 Task: Create a new custom label that can be accessed by apex classes, Visualforce pages, and LWC.
Action: Mouse moved to (1204, 76)
Screenshot: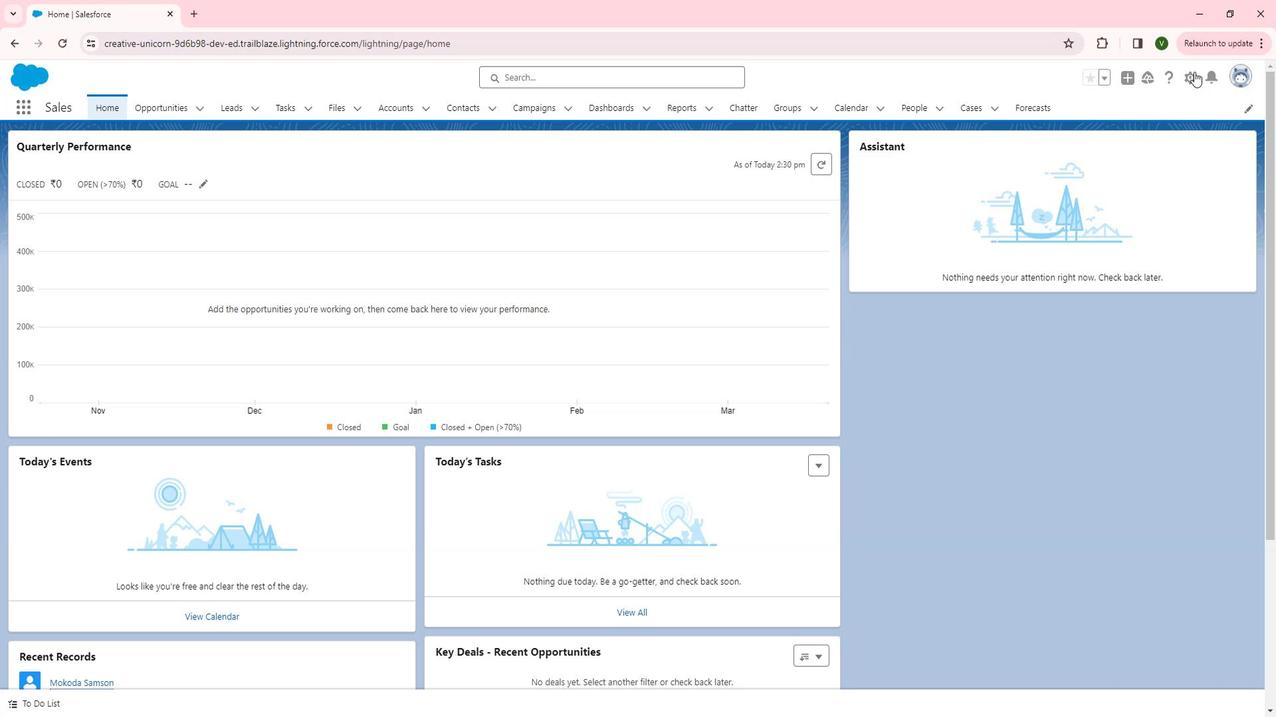 
Action: Mouse pressed left at (1204, 76)
Screenshot: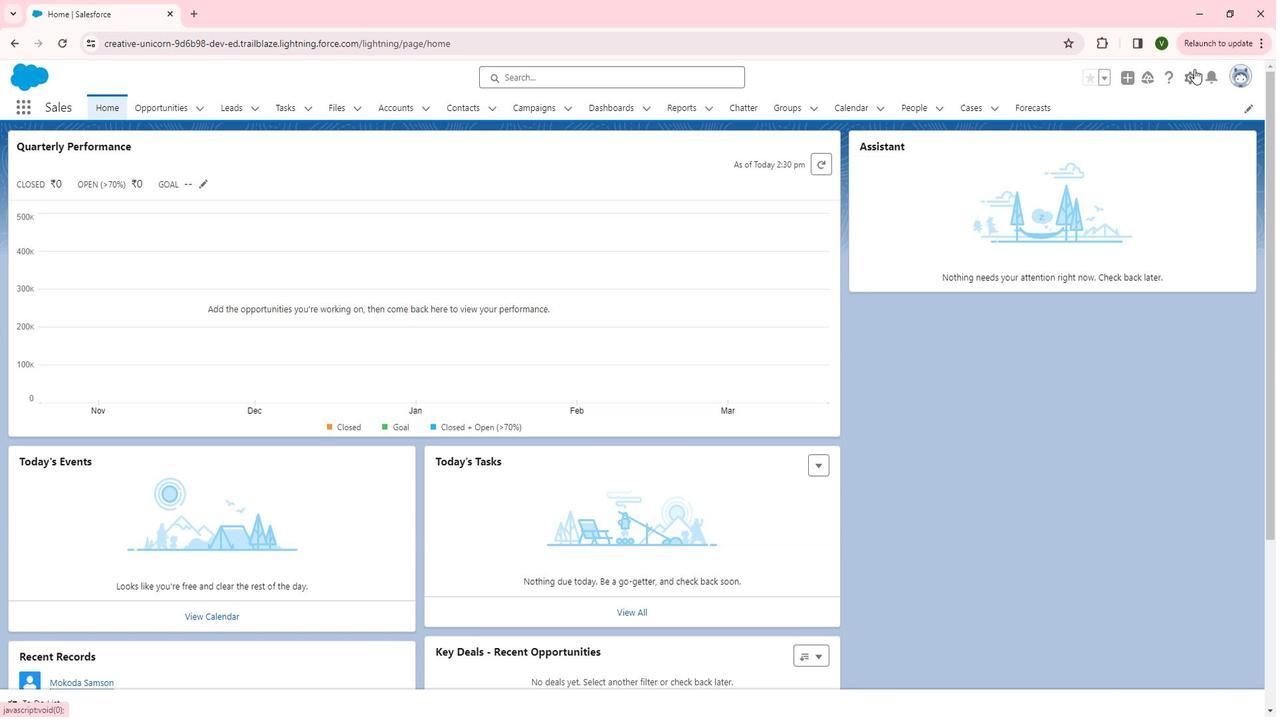 
Action: Mouse moved to (1154, 172)
Screenshot: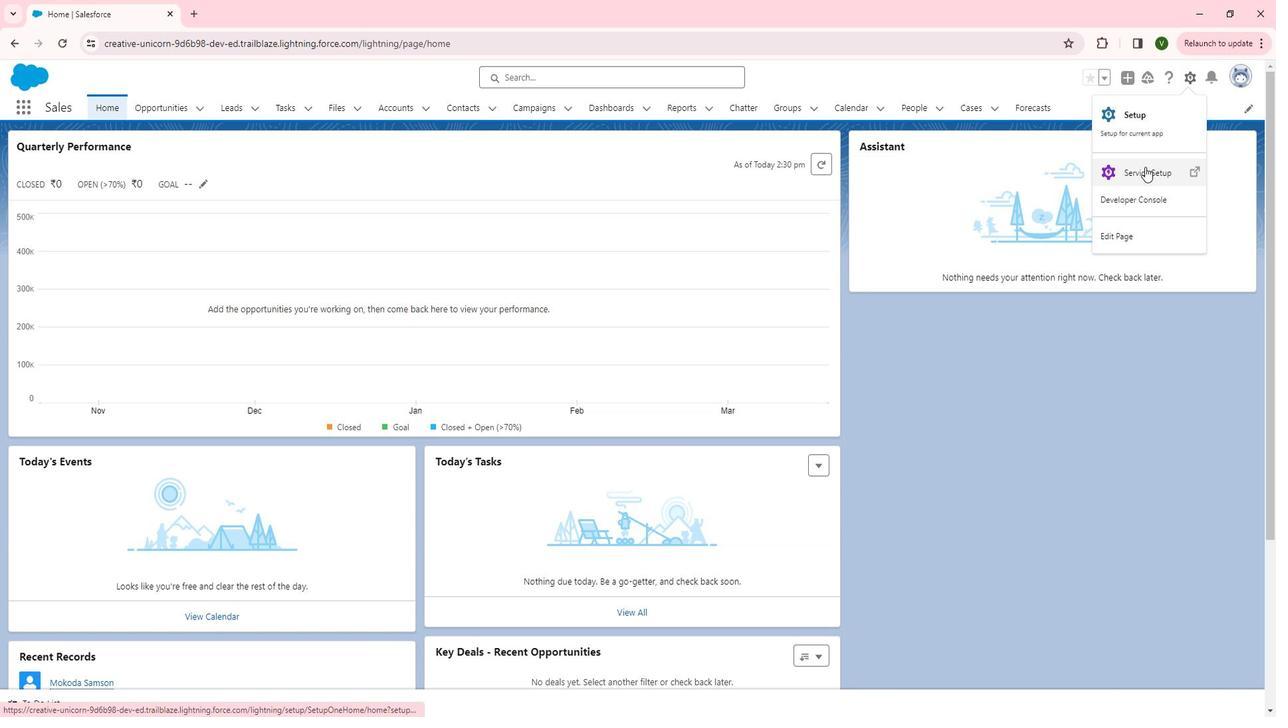 
Action: Mouse pressed left at (1154, 172)
Screenshot: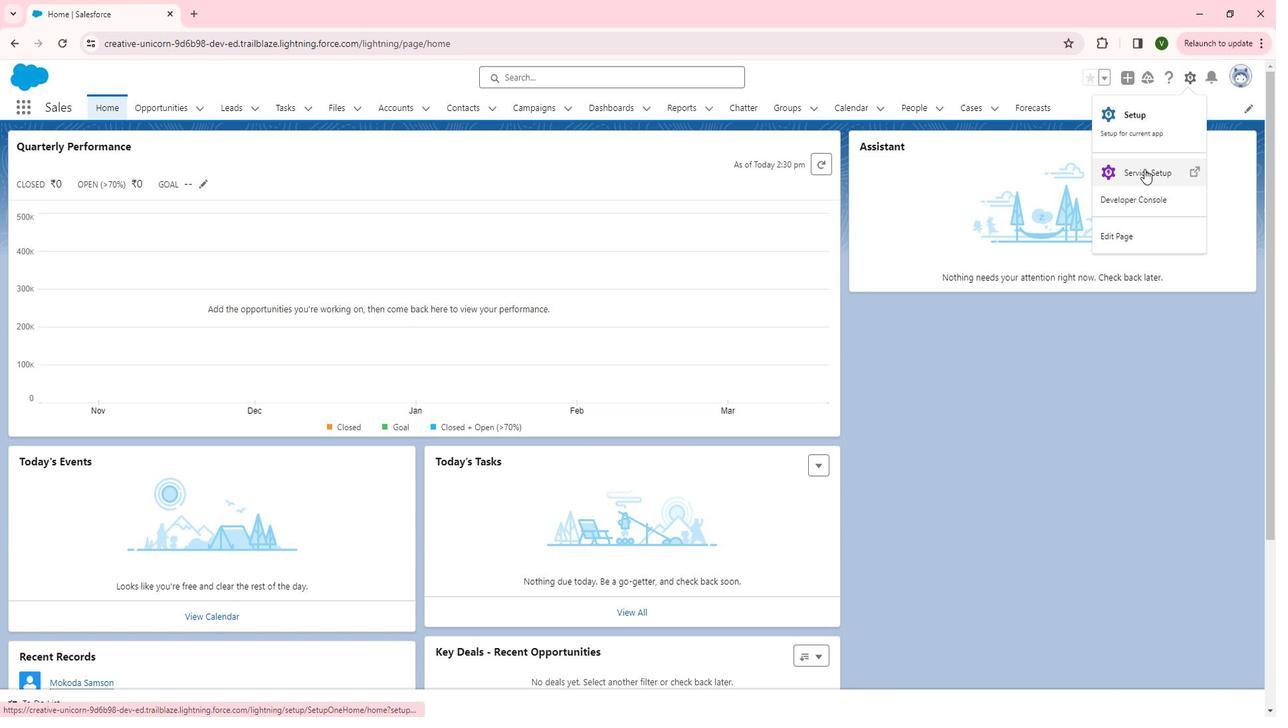 
Action: Mouse moved to (77, 418)
Screenshot: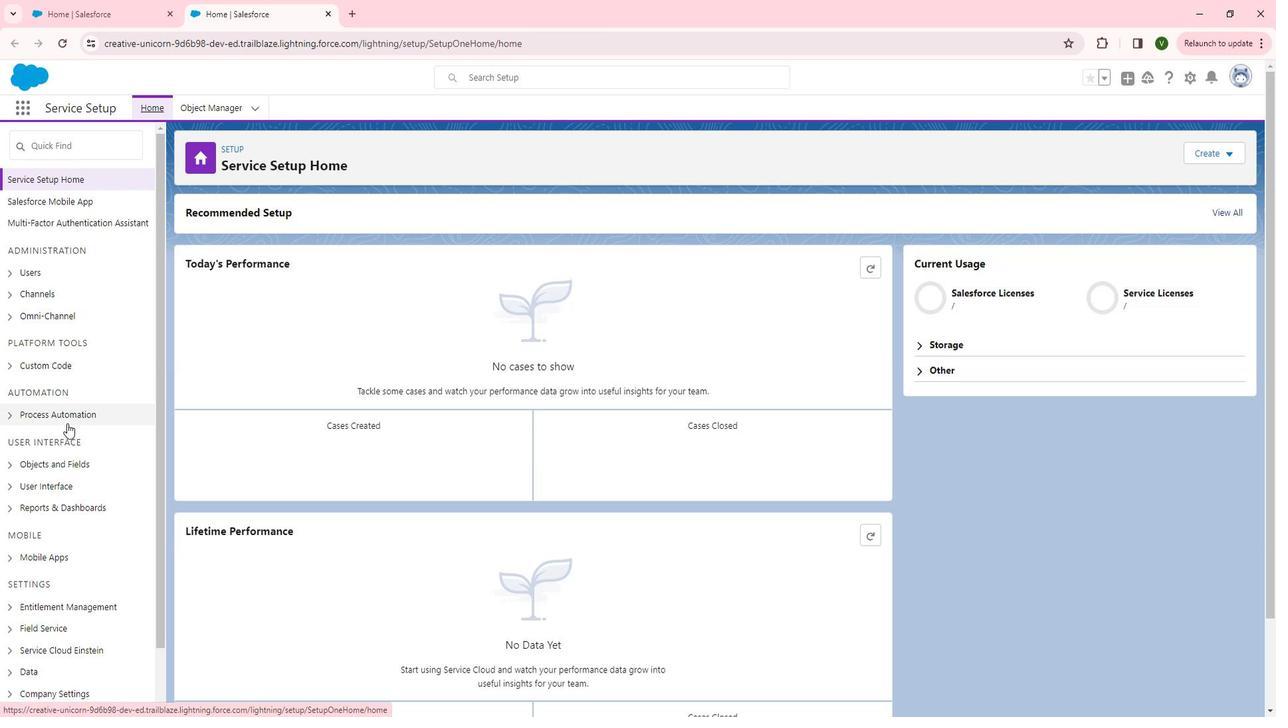 
Action: Mouse scrolled (77, 417) with delta (0, 0)
Screenshot: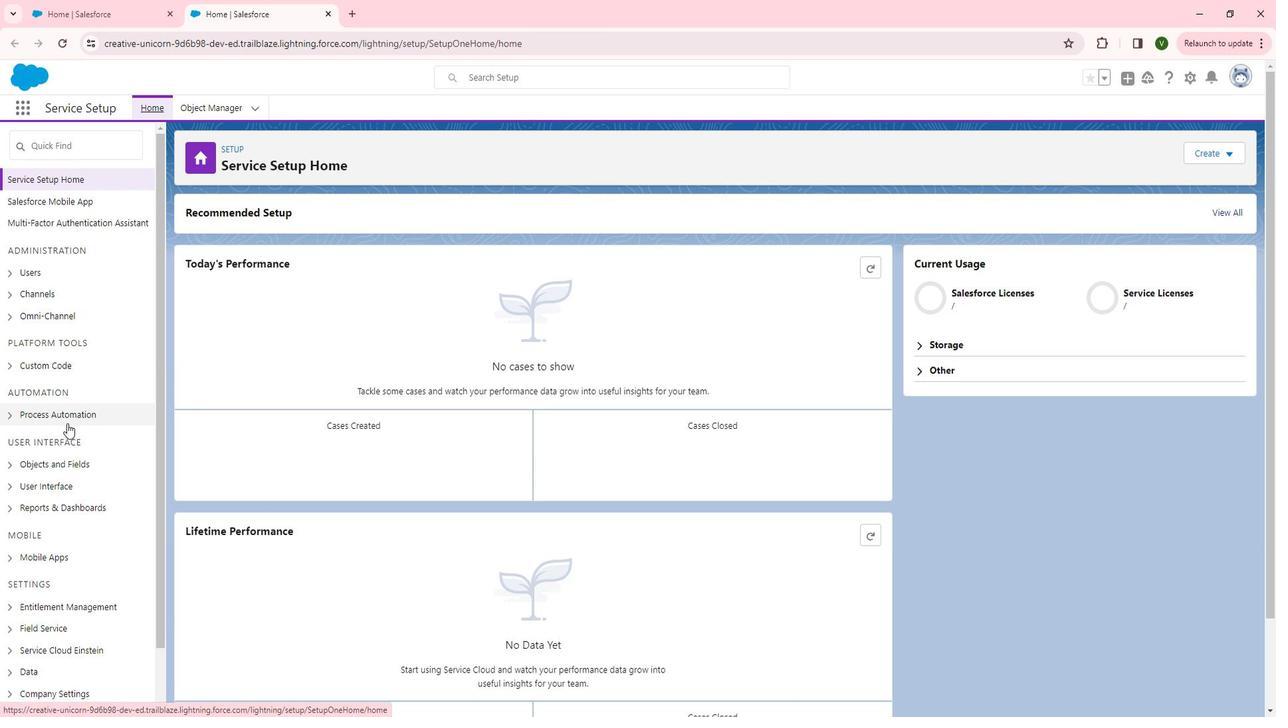 
Action: Mouse scrolled (77, 417) with delta (0, 0)
Screenshot: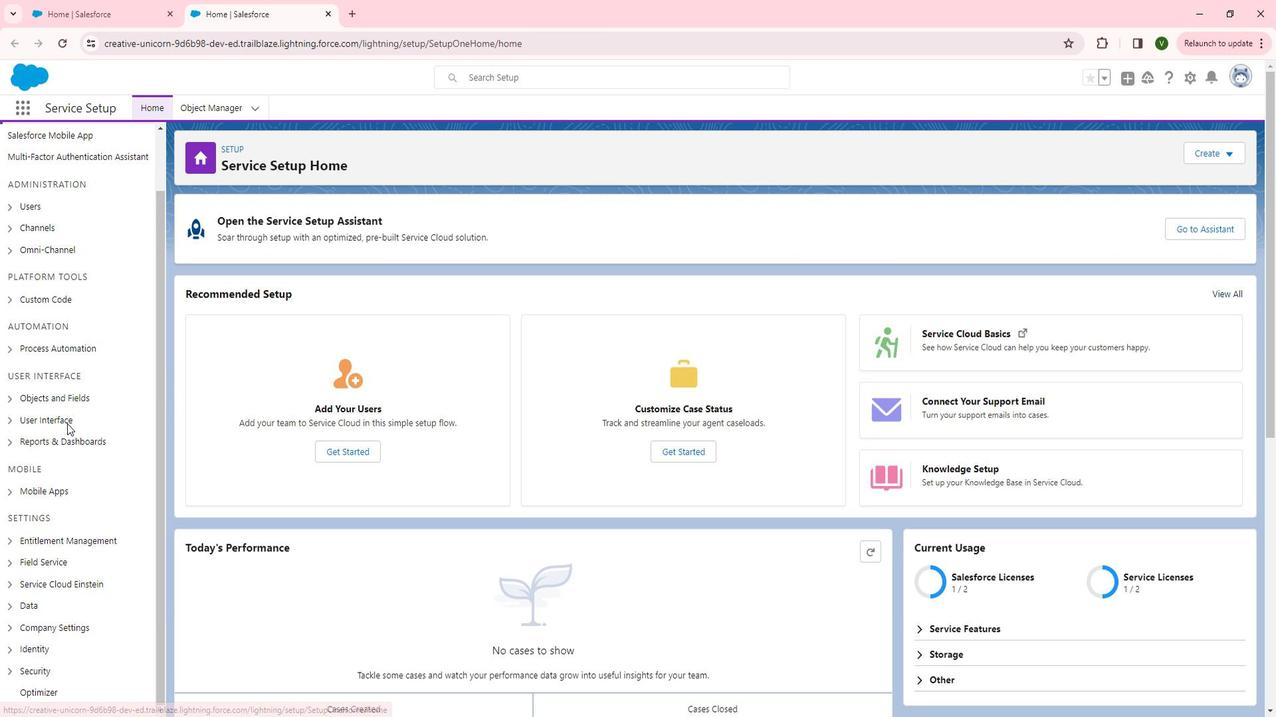 
Action: Mouse moved to (17, 414)
Screenshot: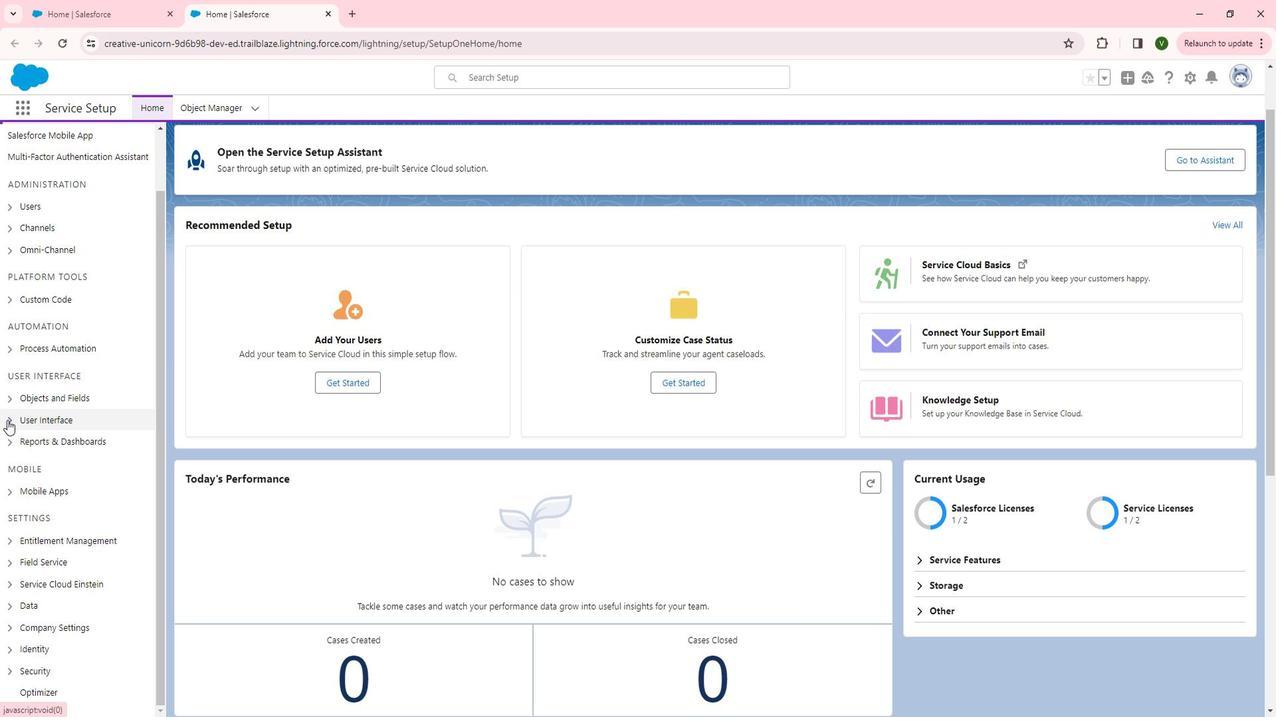 
Action: Mouse pressed left at (17, 414)
Screenshot: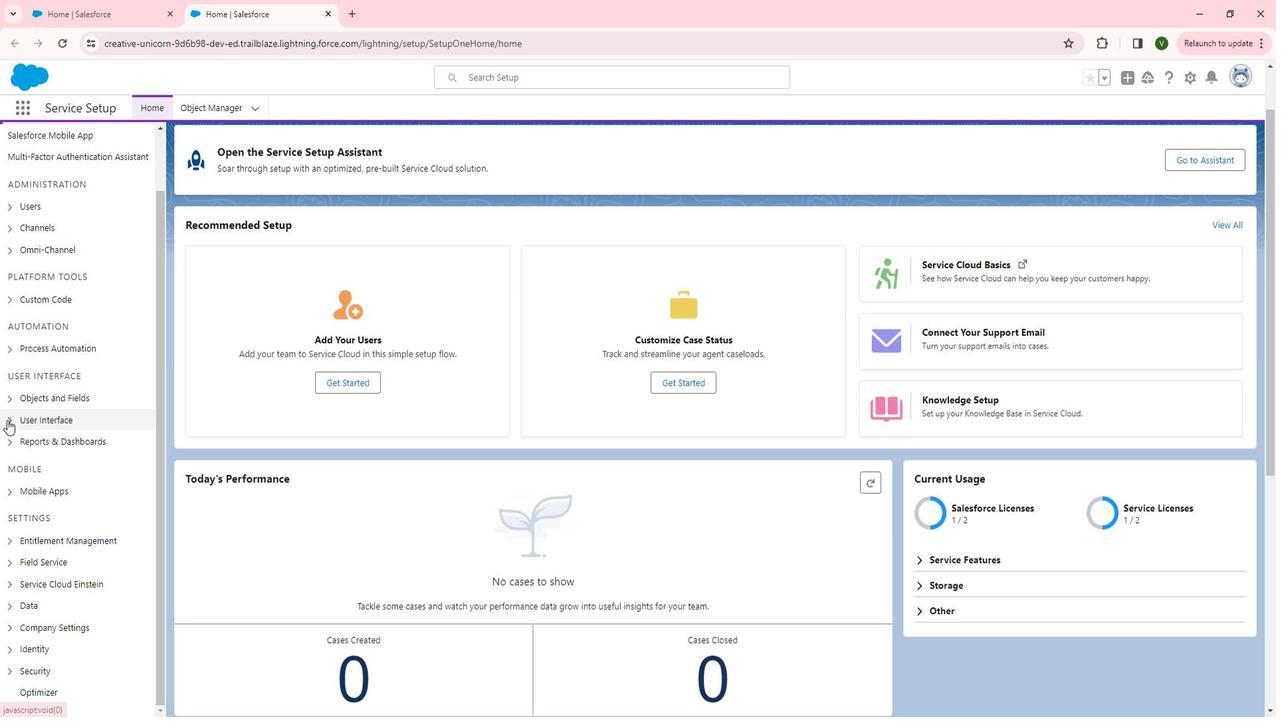 
Action: Mouse moved to (99, 428)
Screenshot: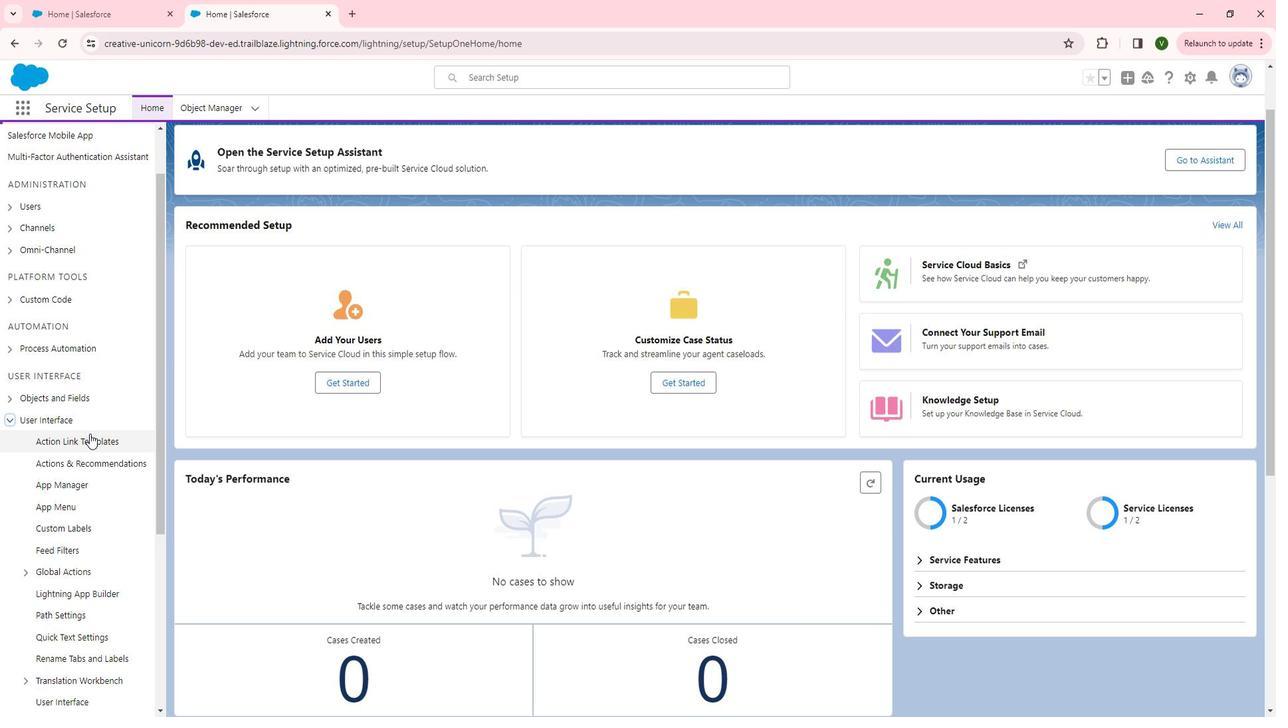 
Action: Mouse scrolled (99, 427) with delta (0, 0)
Screenshot: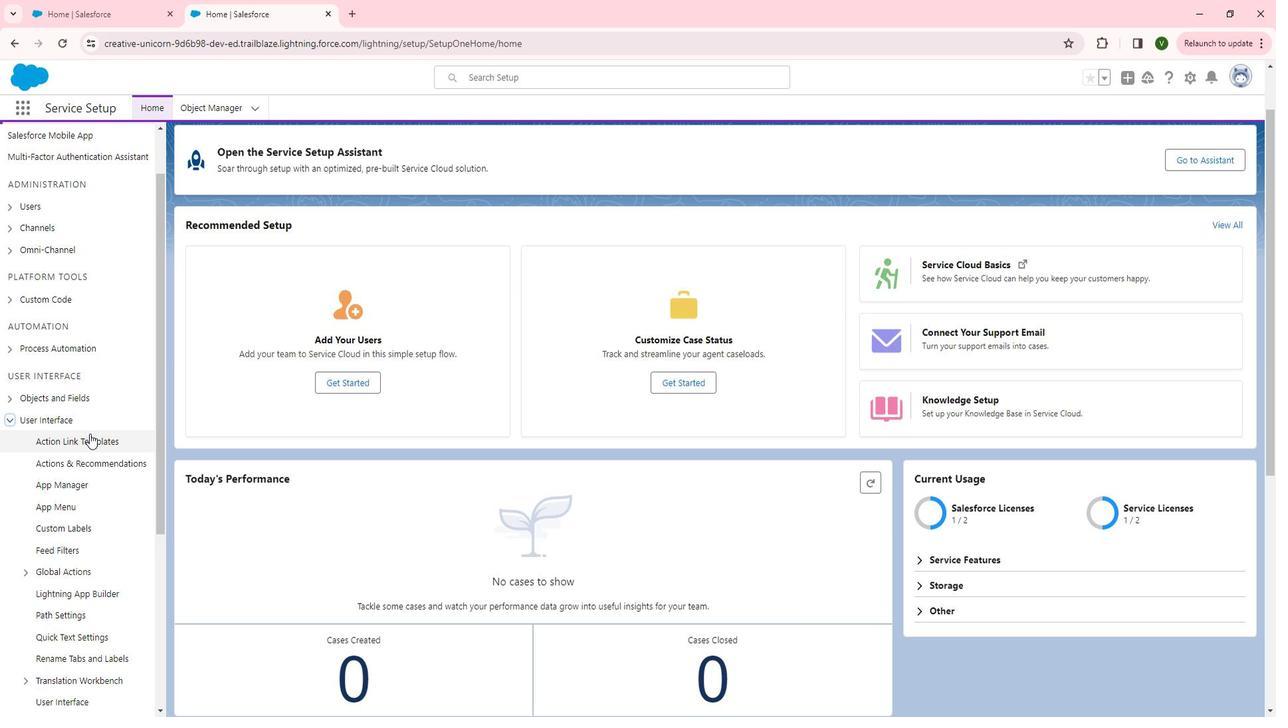 
Action: Mouse moved to (83, 448)
Screenshot: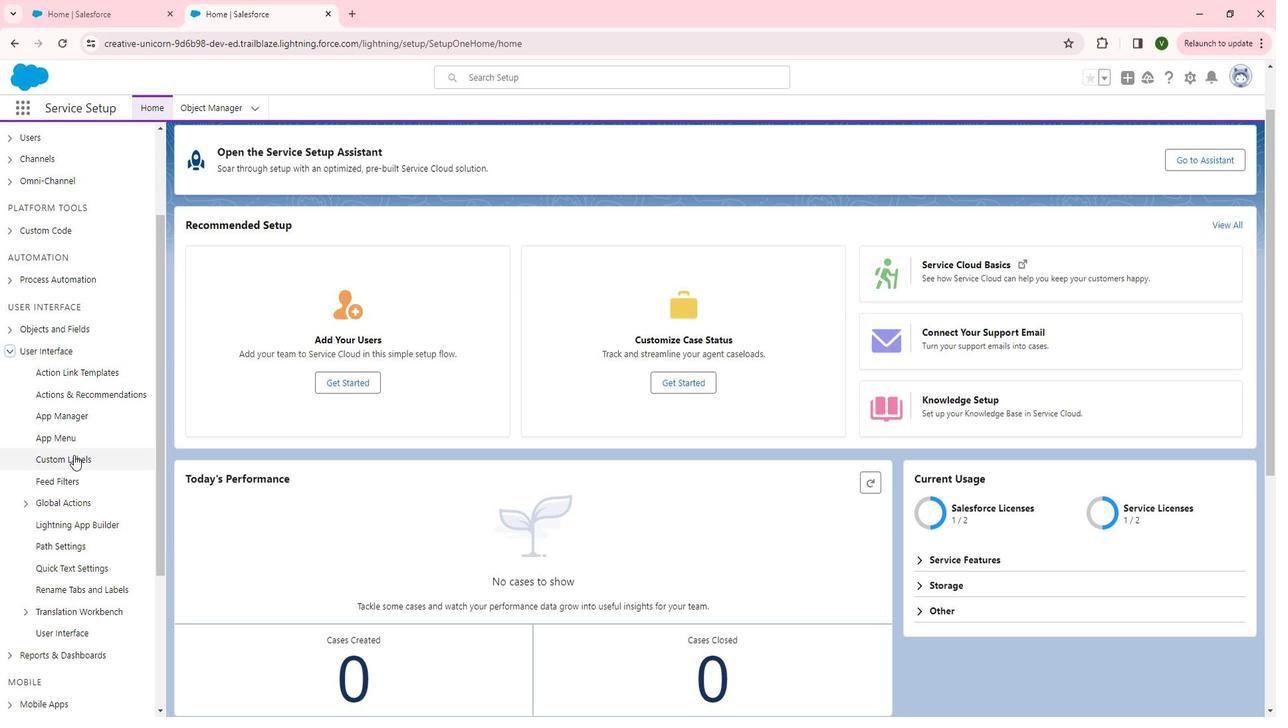 
Action: Mouse pressed left at (83, 448)
Screenshot: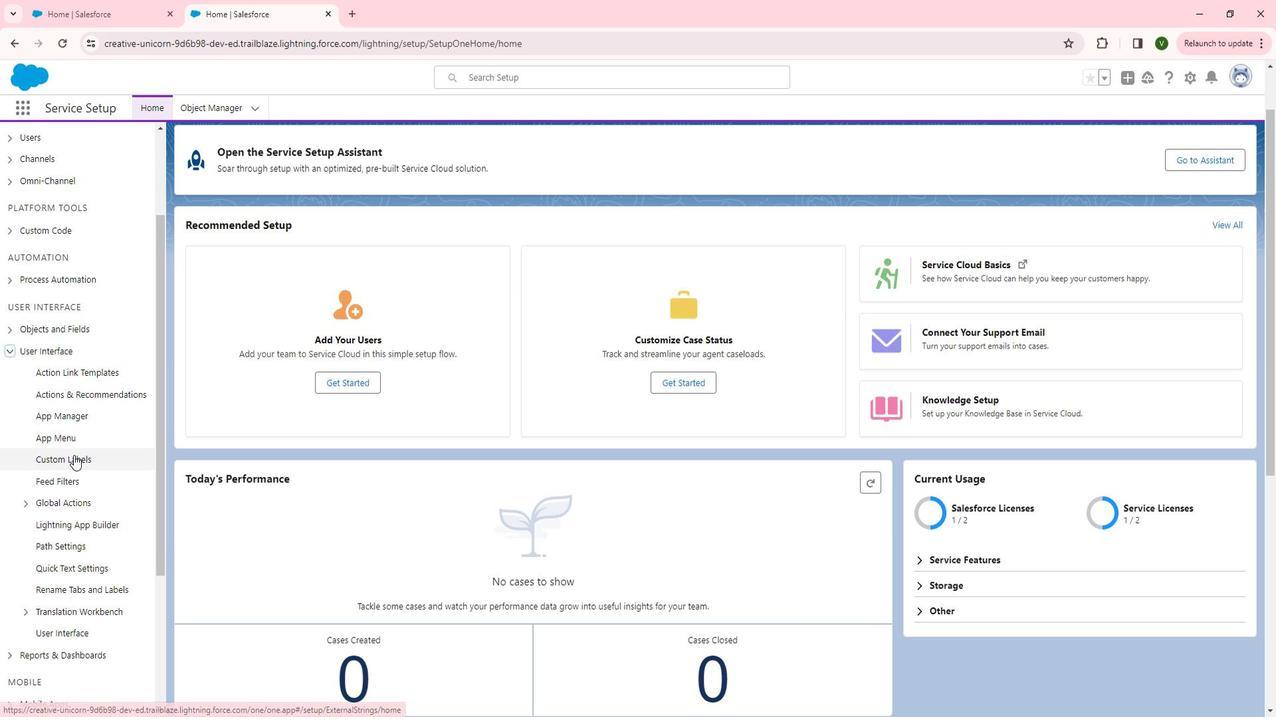 
Action: Mouse moved to (556, 312)
Screenshot: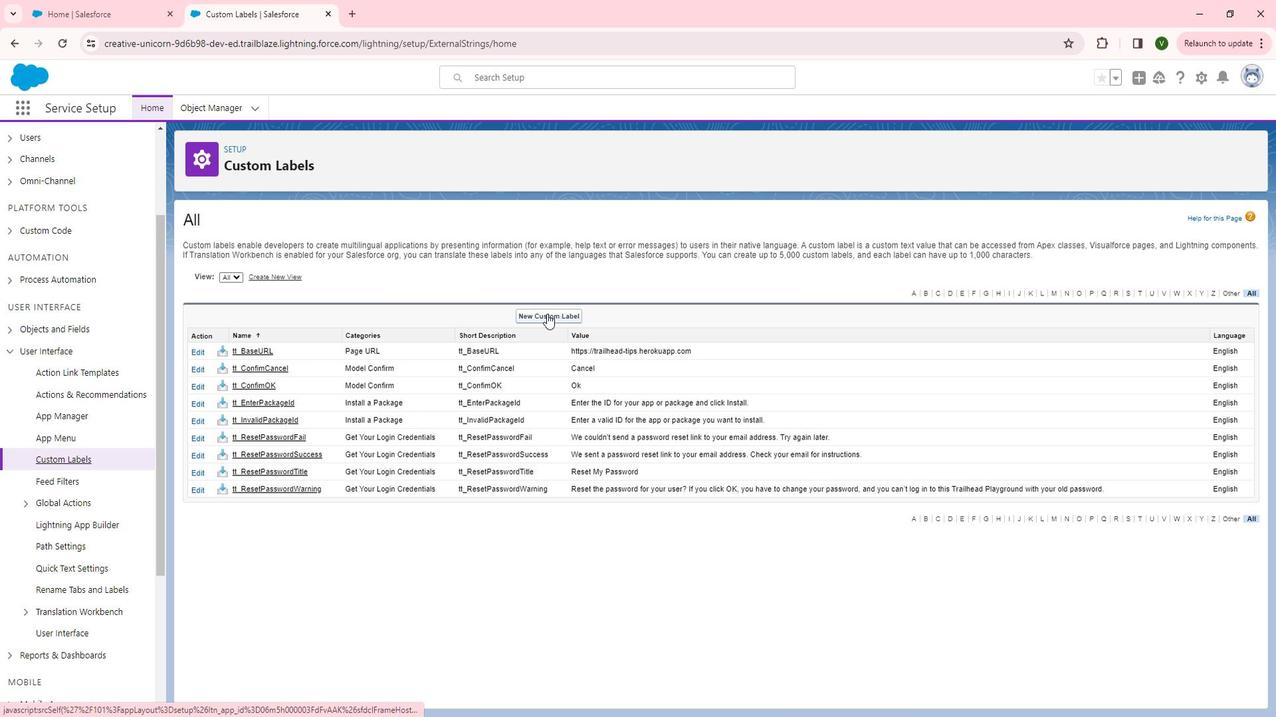 
Action: Mouse pressed left at (556, 312)
Screenshot: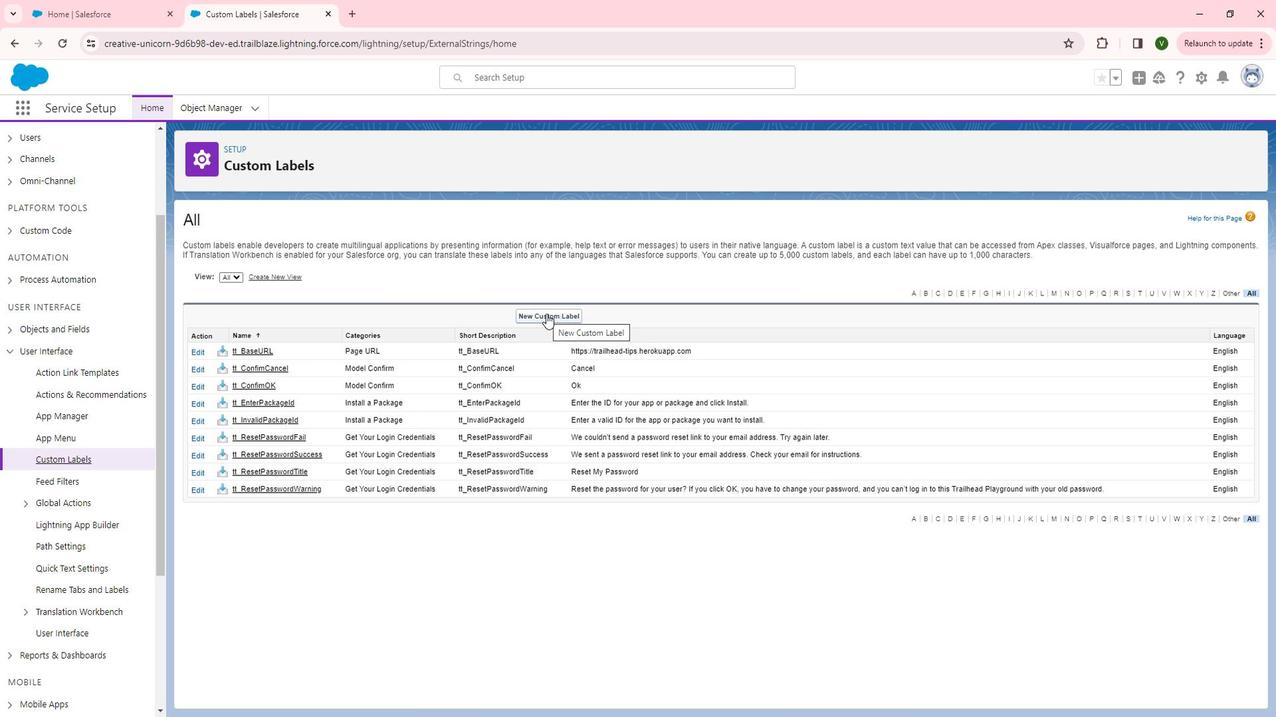 
Action: Mouse moved to (443, 276)
Screenshot: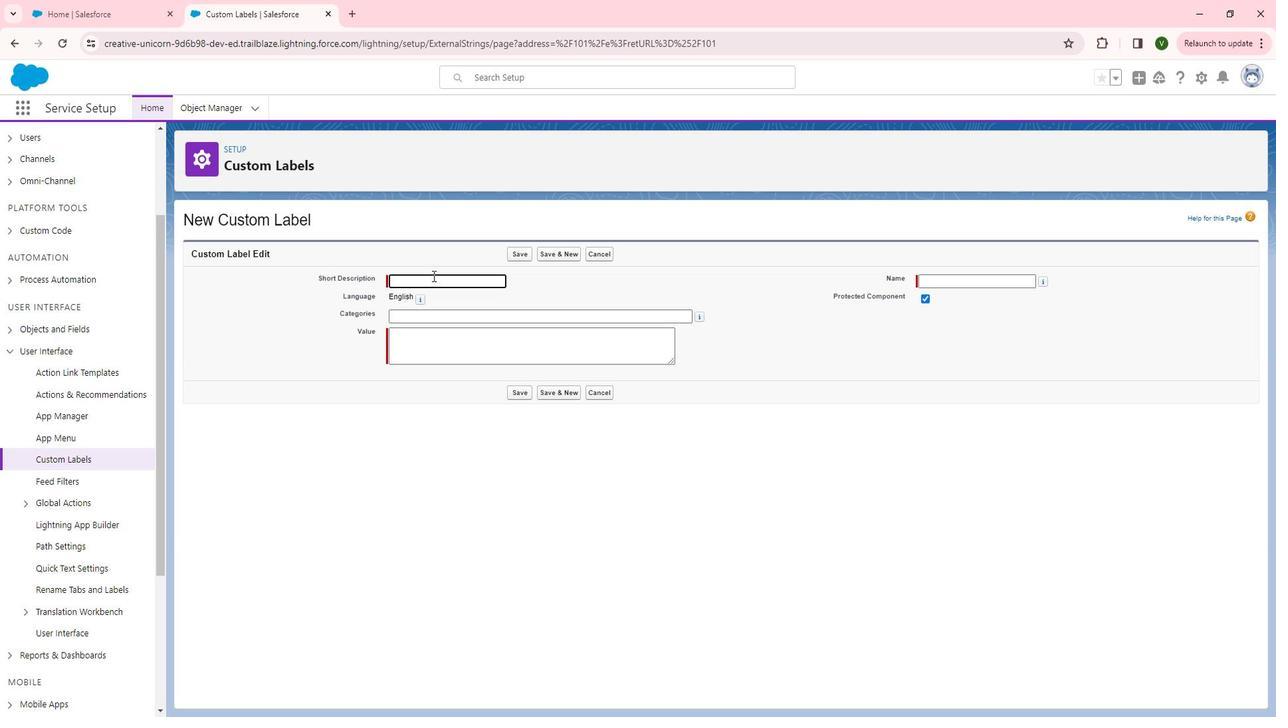 
Action: Mouse pressed left at (443, 276)
Screenshot: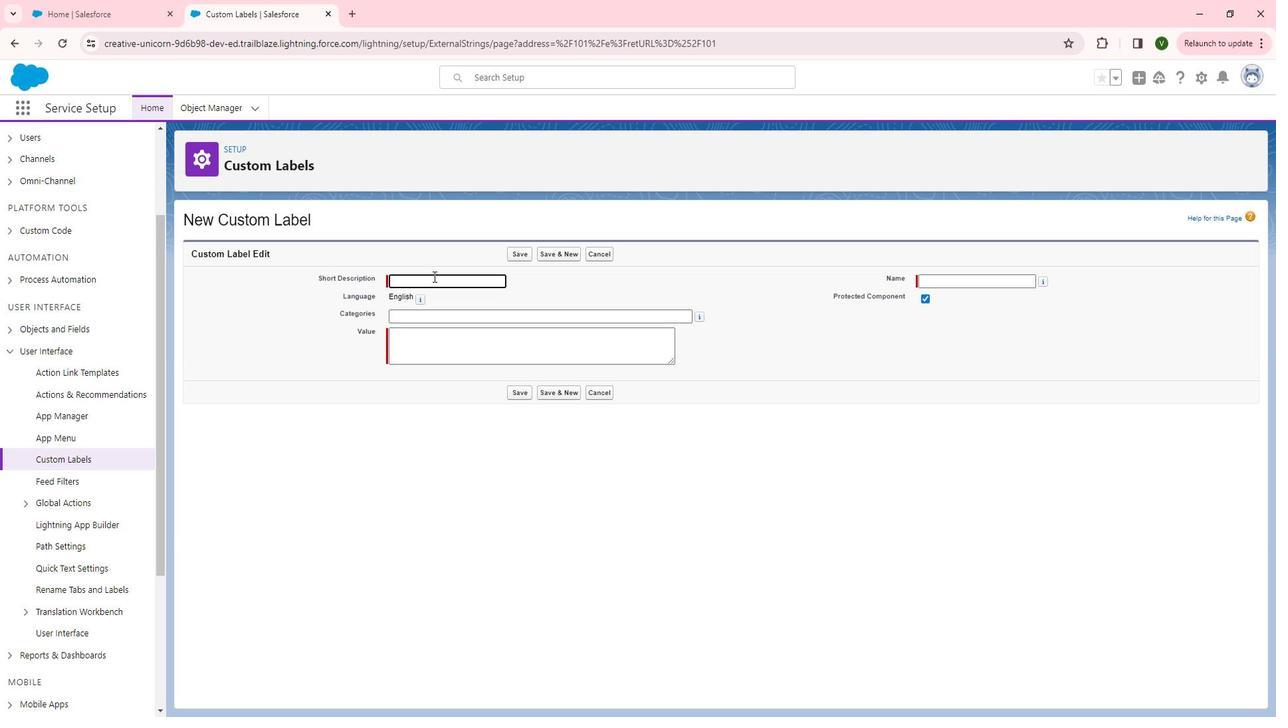 
Action: Key pressed <Key.shift>Custom<Key.space><Key.shift><Key.backspace><Key.shift>Lable
Screenshot: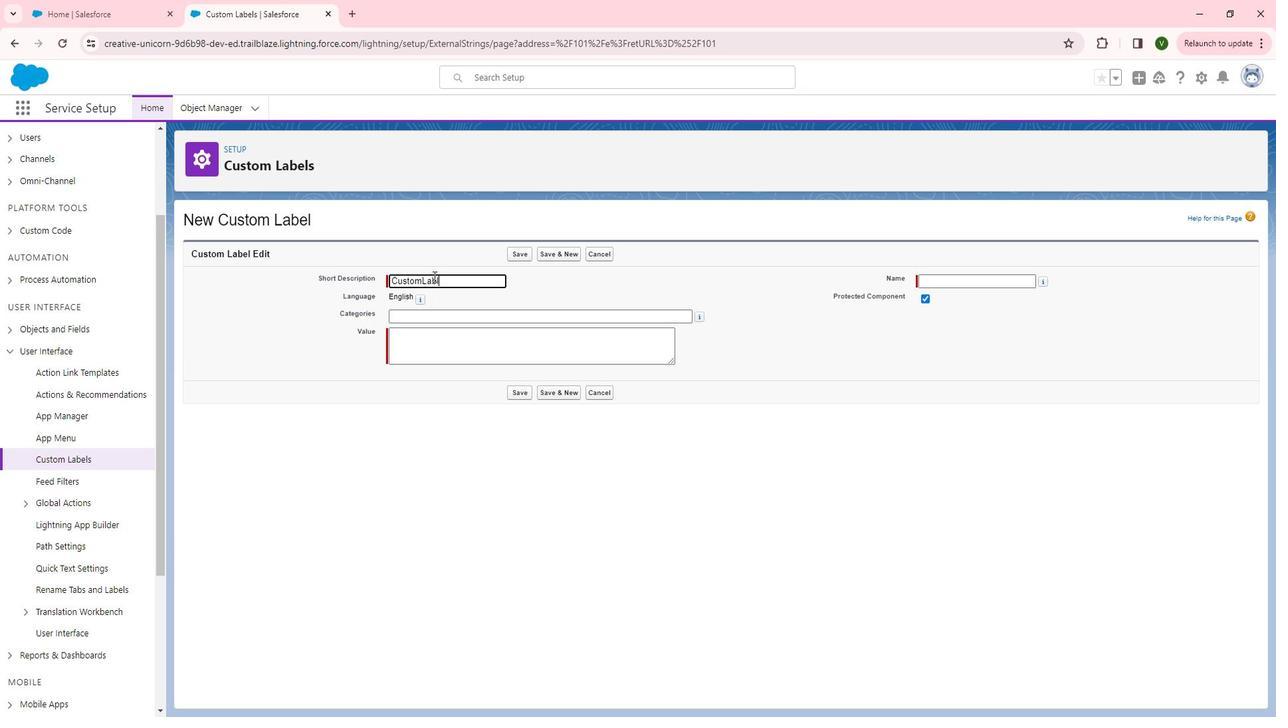 
Action: Mouse moved to (481, 352)
Screenshot: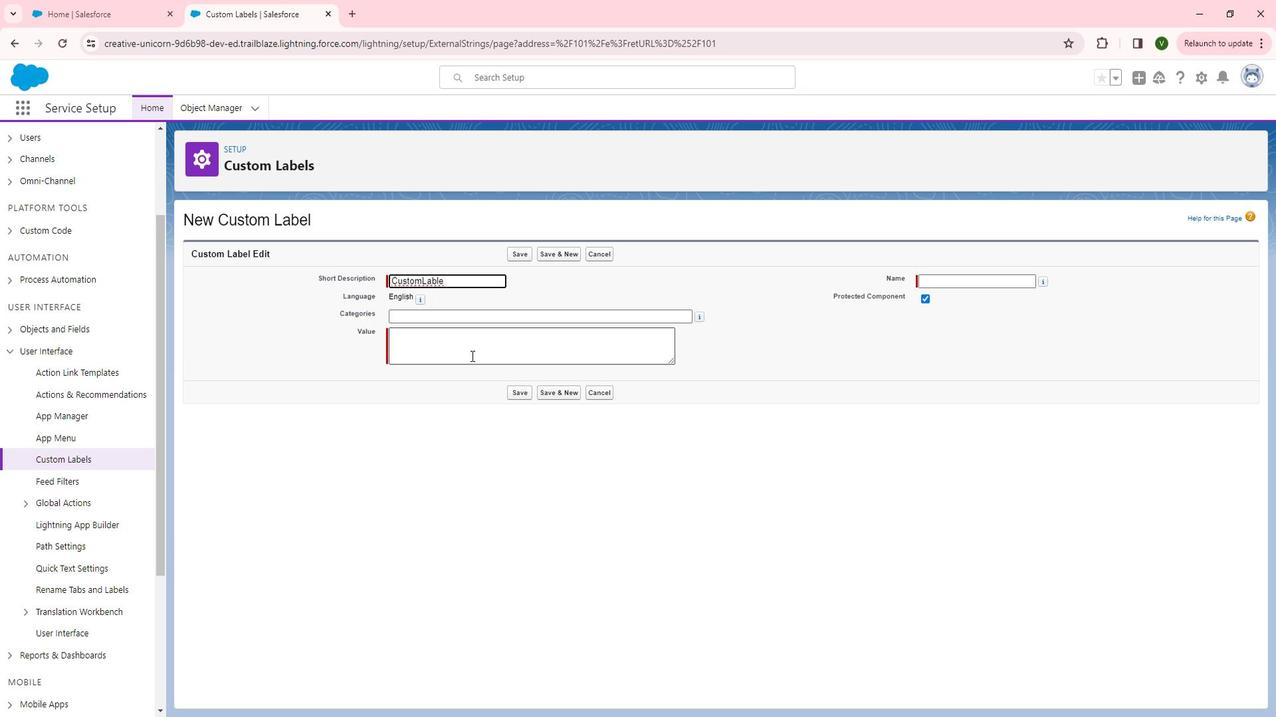 
Action: Mouse pressed left at (481, 352)
Screenshot: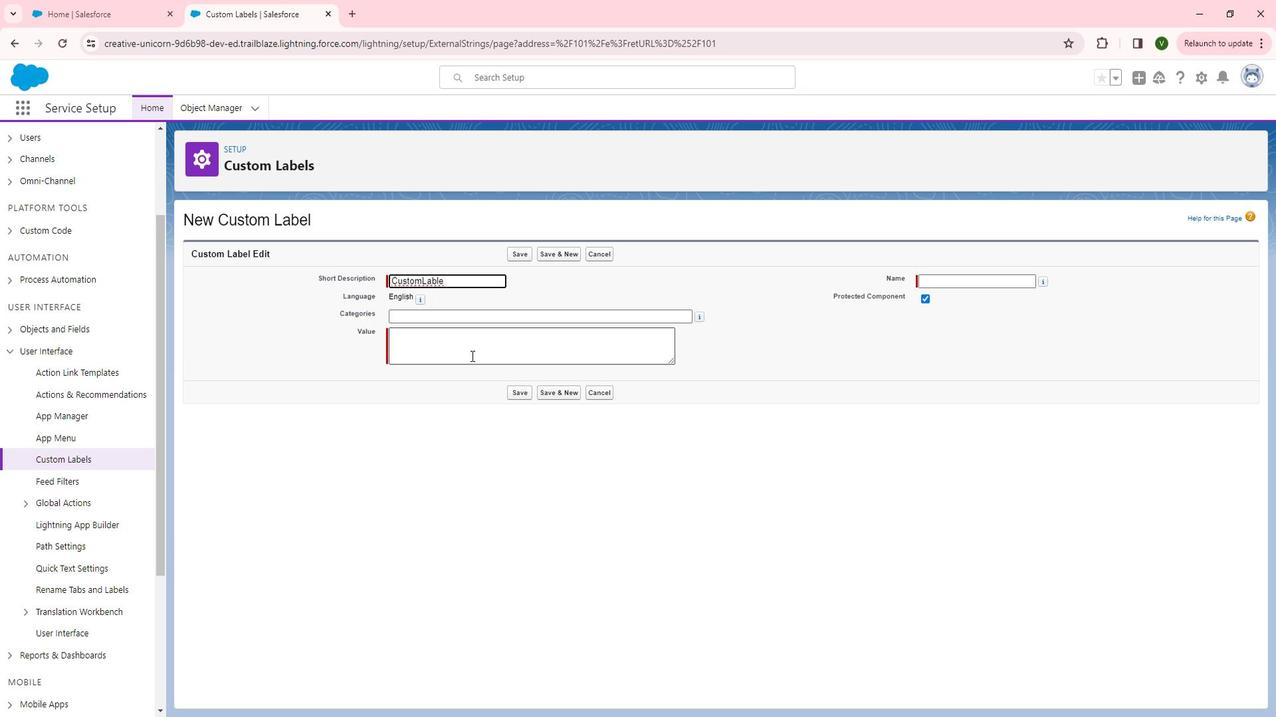 
Action: Mouse moved to (480, 352)
Screenshot: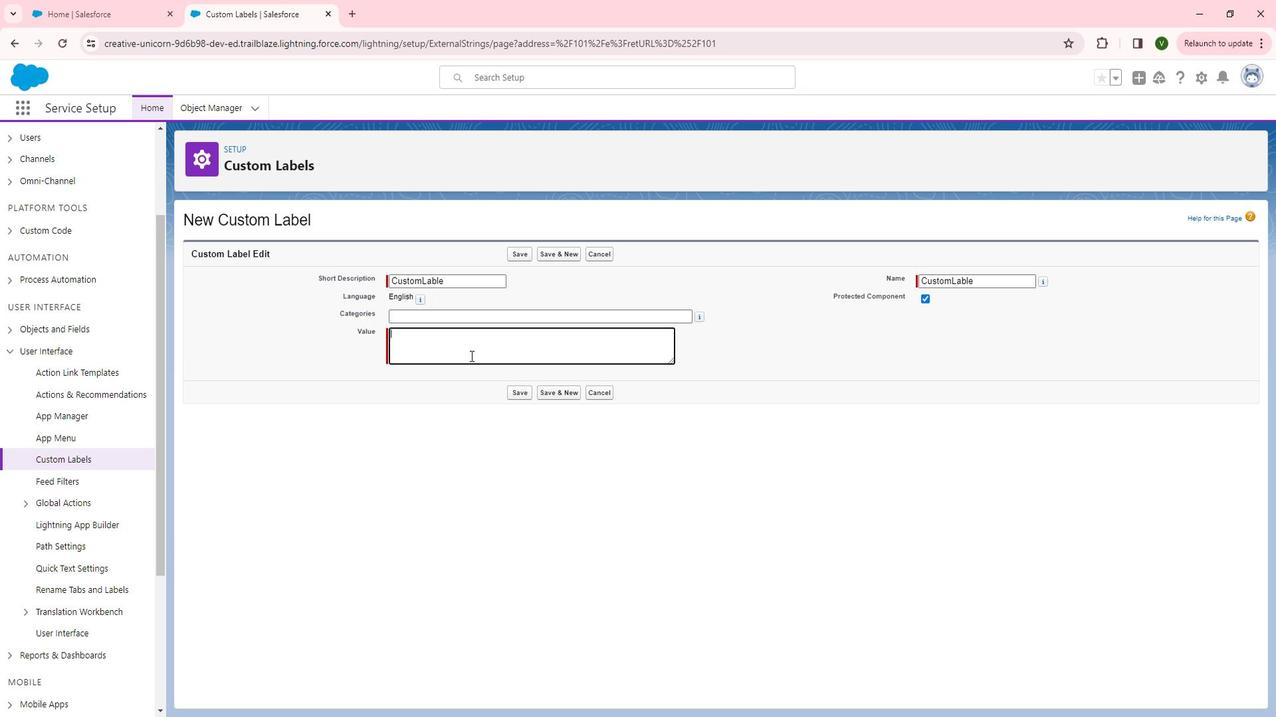 
Action: Key pressed <Key.shift>NEw<Key.shift>Lable
Screenshot: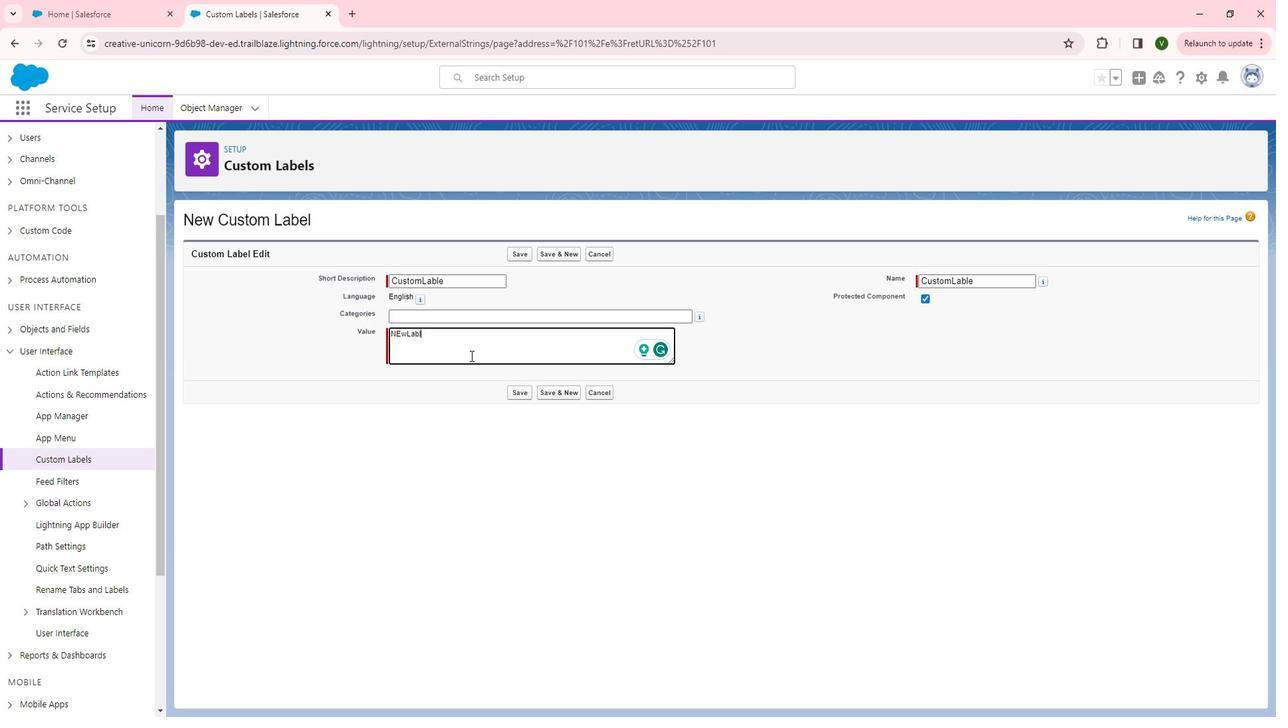 
Action: Mouse moved to (406, 330)
Screenshot: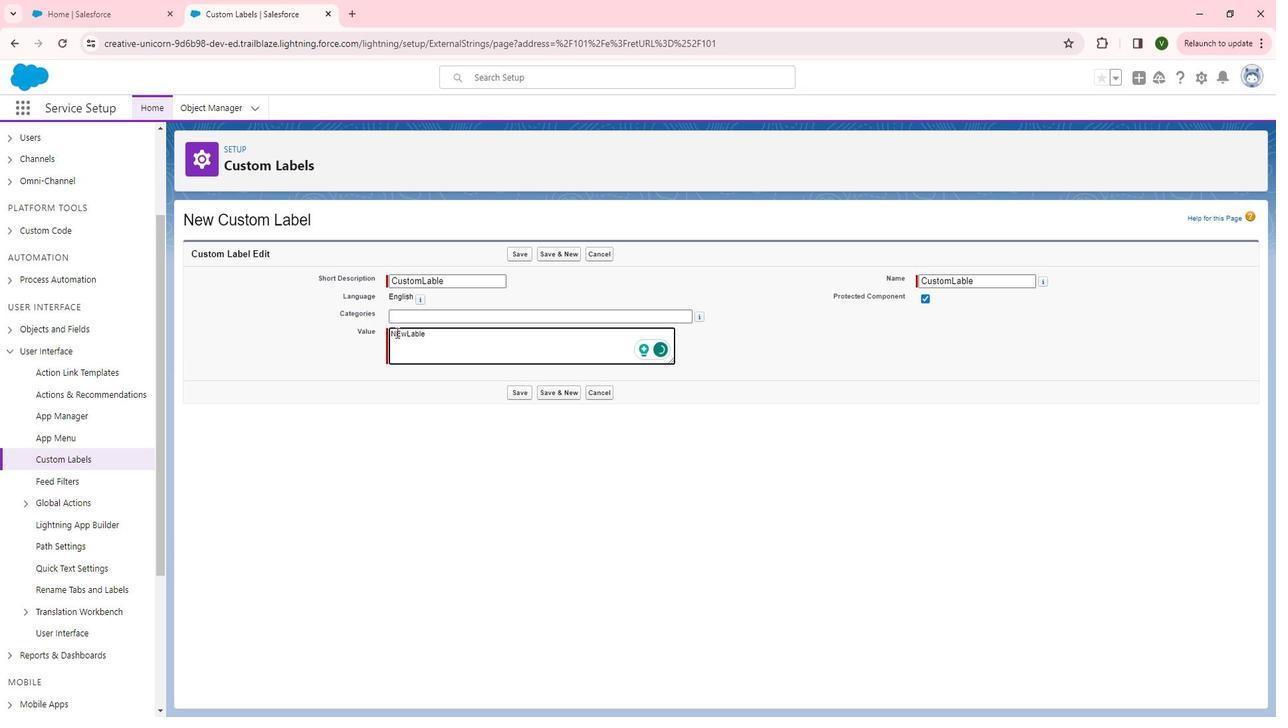 
Action: Mouse pressed left at (406, 330)
Screenshot: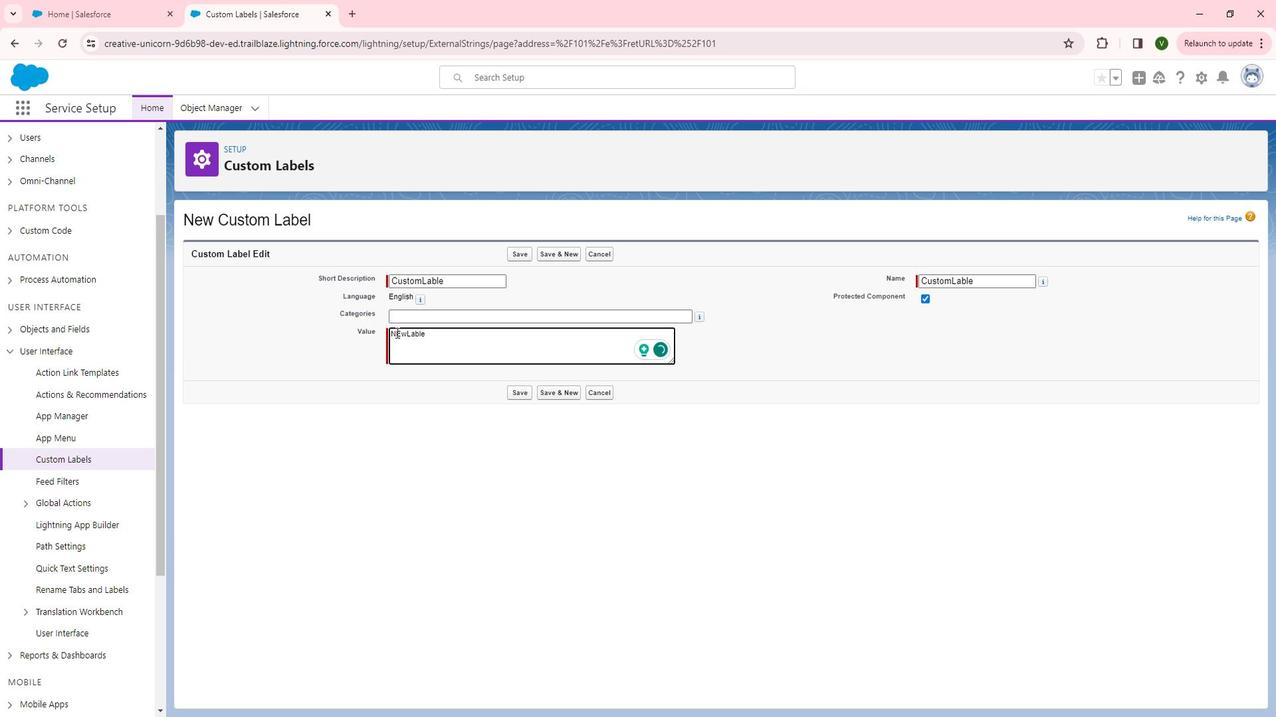 
Action: Mouse moved to (414, 350)
Screenshot: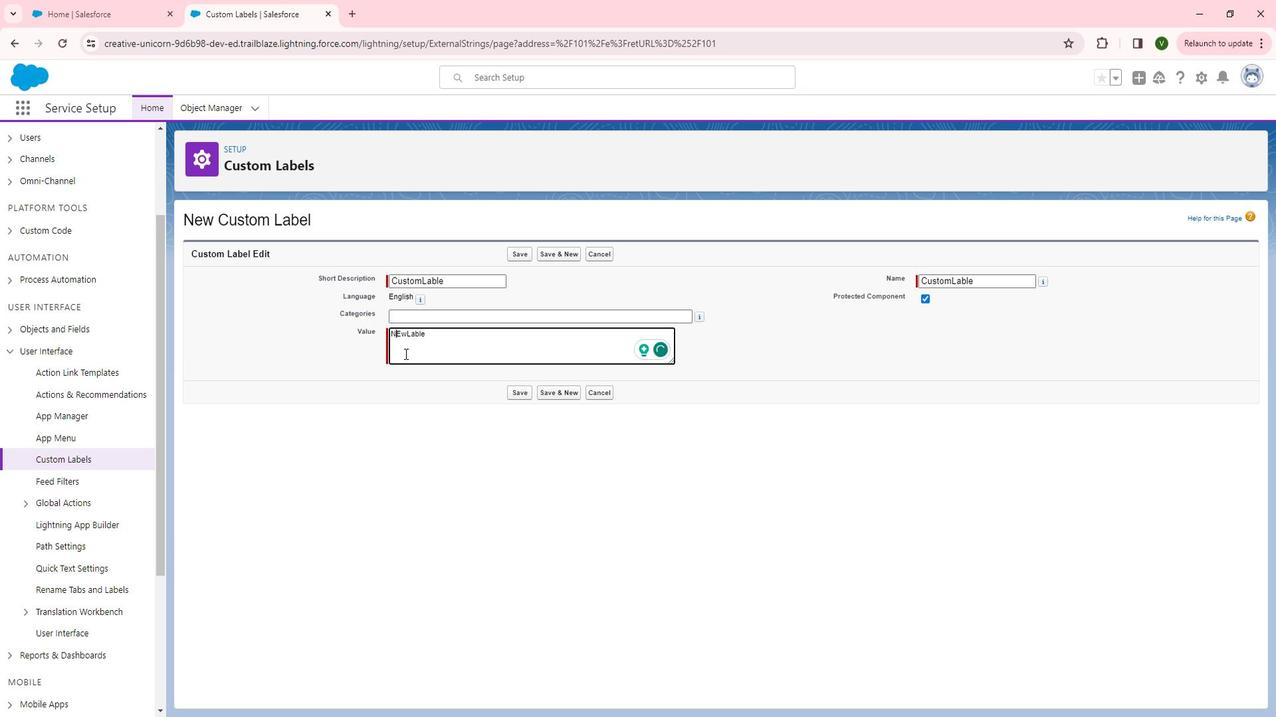 
Action: Key pressed <Key.delete>e
Screenshot: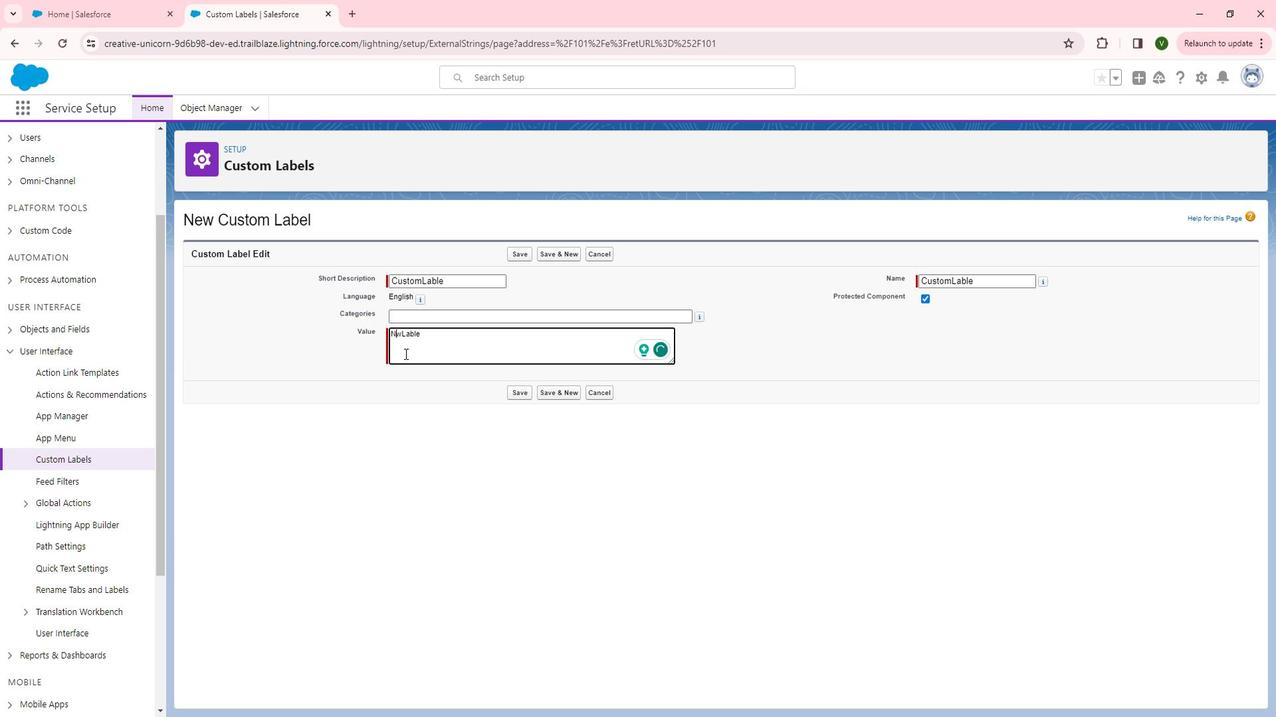 
Action: Mouse moved to (423, 336)
Screenshot: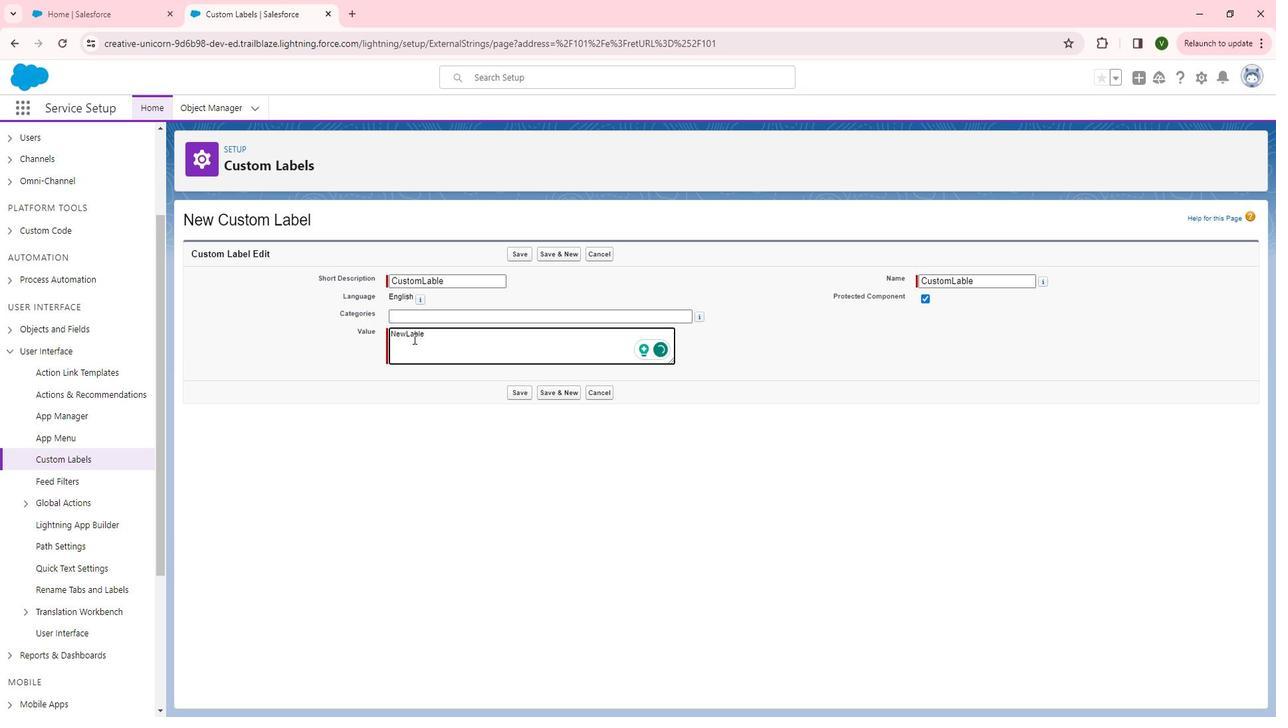 
Action: Mouse pressed left at (423, 336)
Screenshot: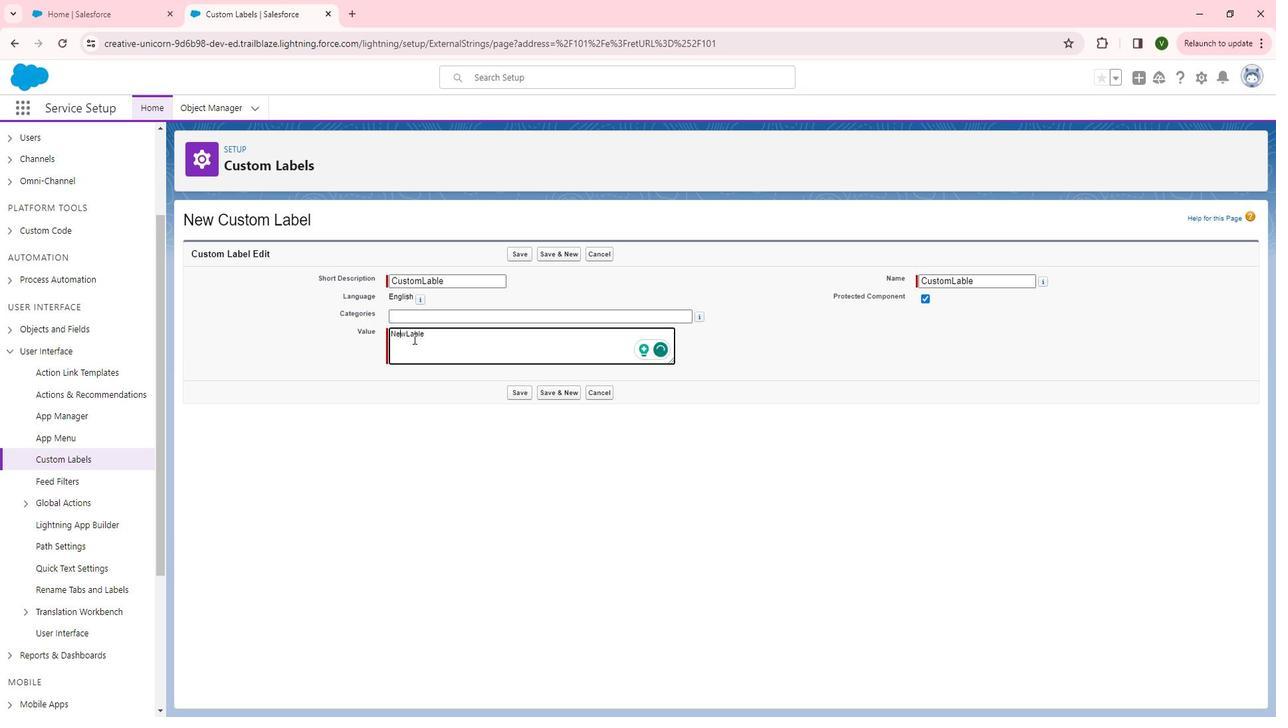 
Action: Mouse moved to (431, 340)
Screenshot: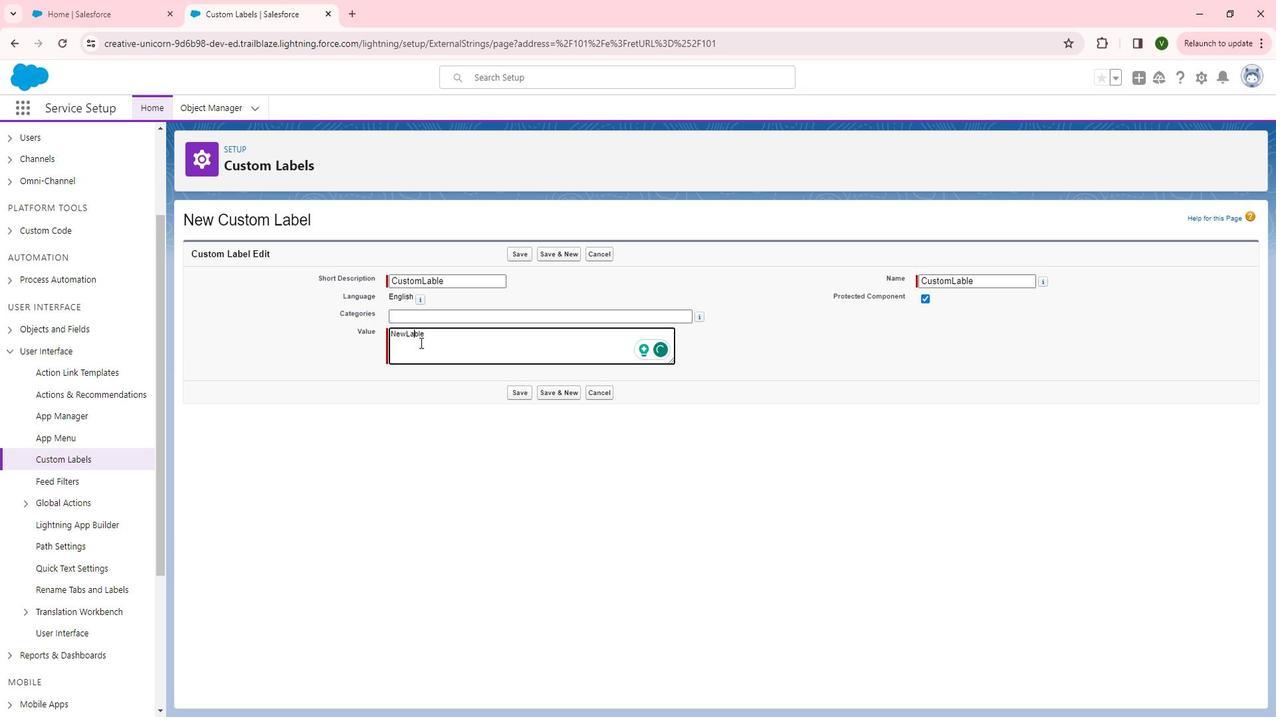 
Action: Key pressed <Key.delete>v<Key.backspace><Key.backspace><Key.delete><Key.delete>able
Screenshot: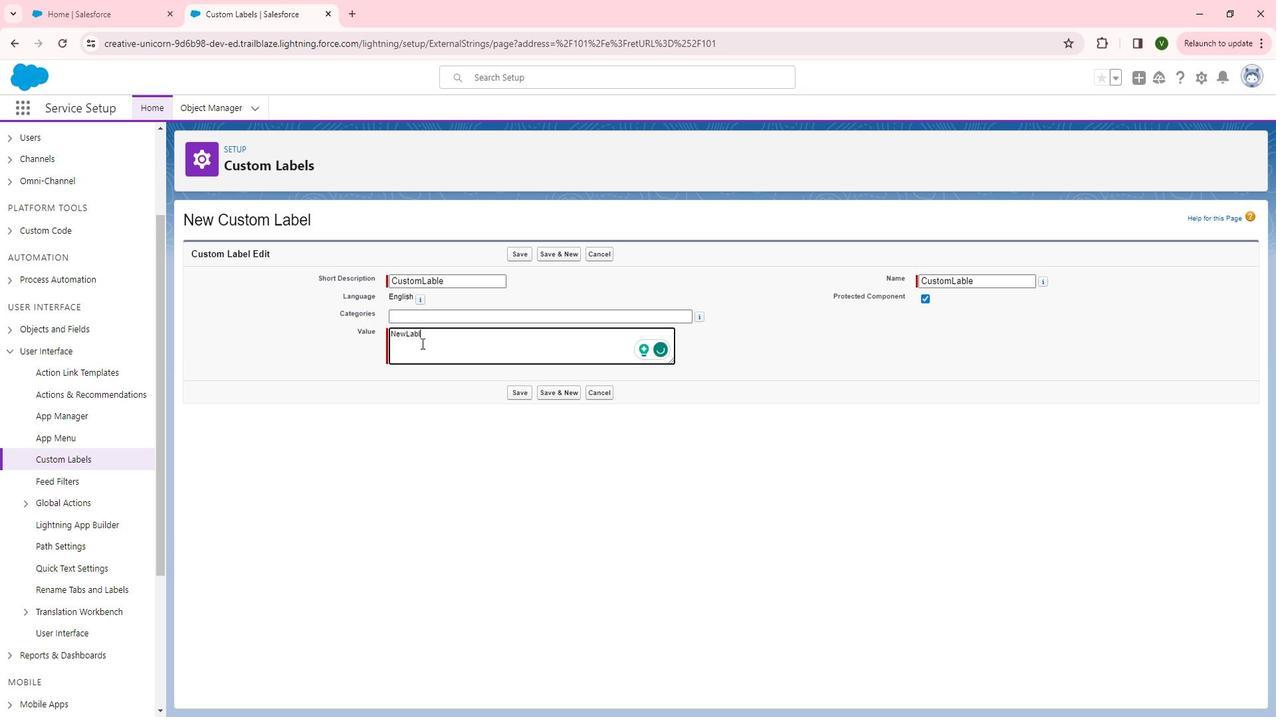 
Action: Mouse moved to (535, 395)
Screenshot: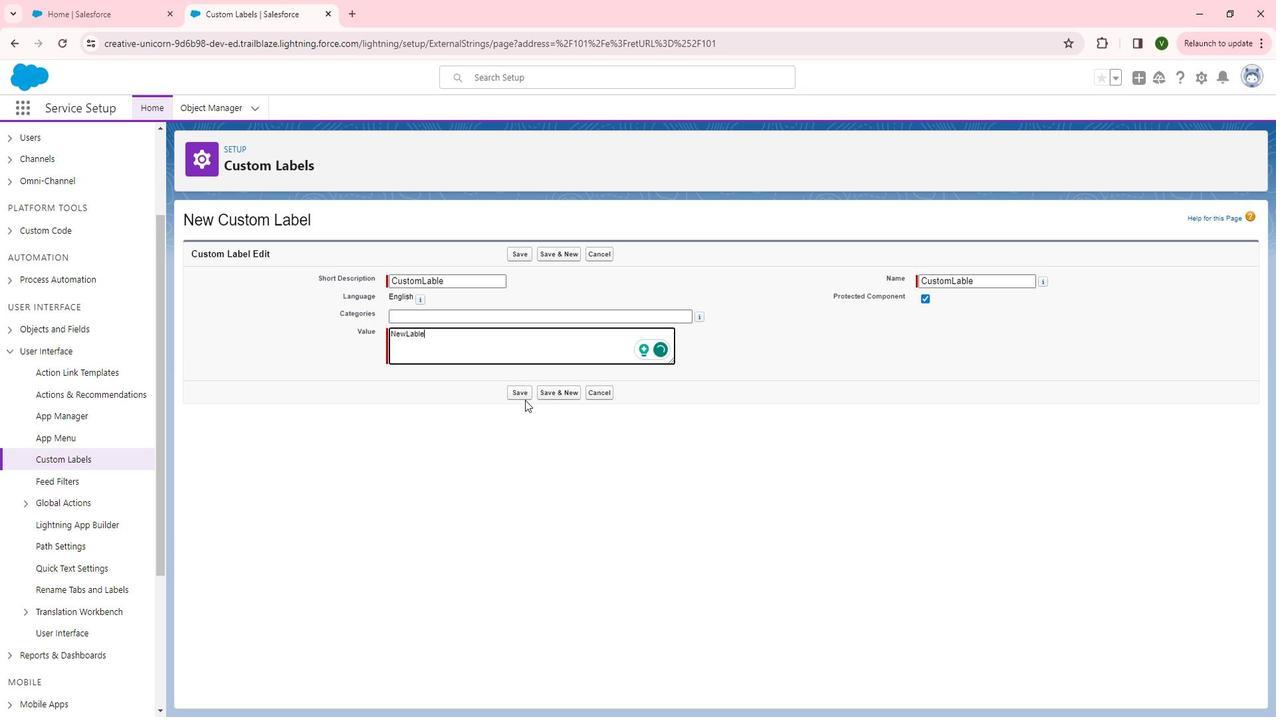 
Action: Mouse pressed left at (535, 395)
Screenshot: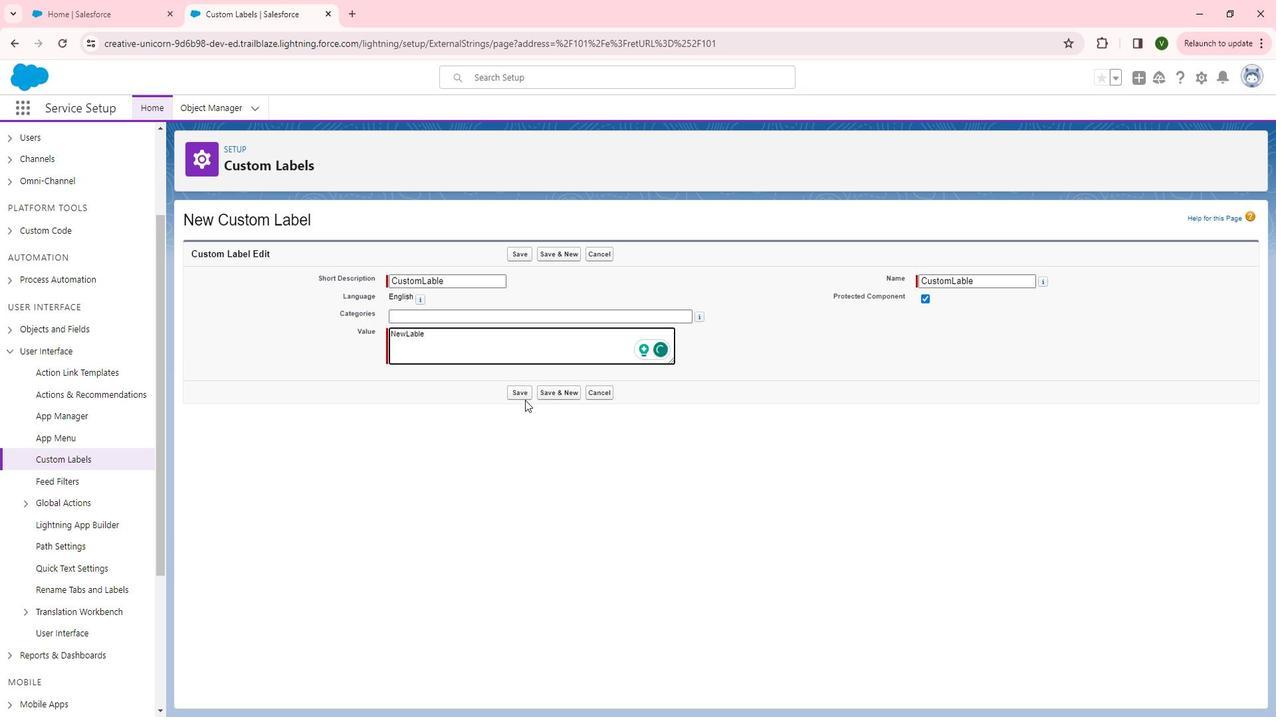 
Action: Mouse moved to (527, 252)
Screenshot: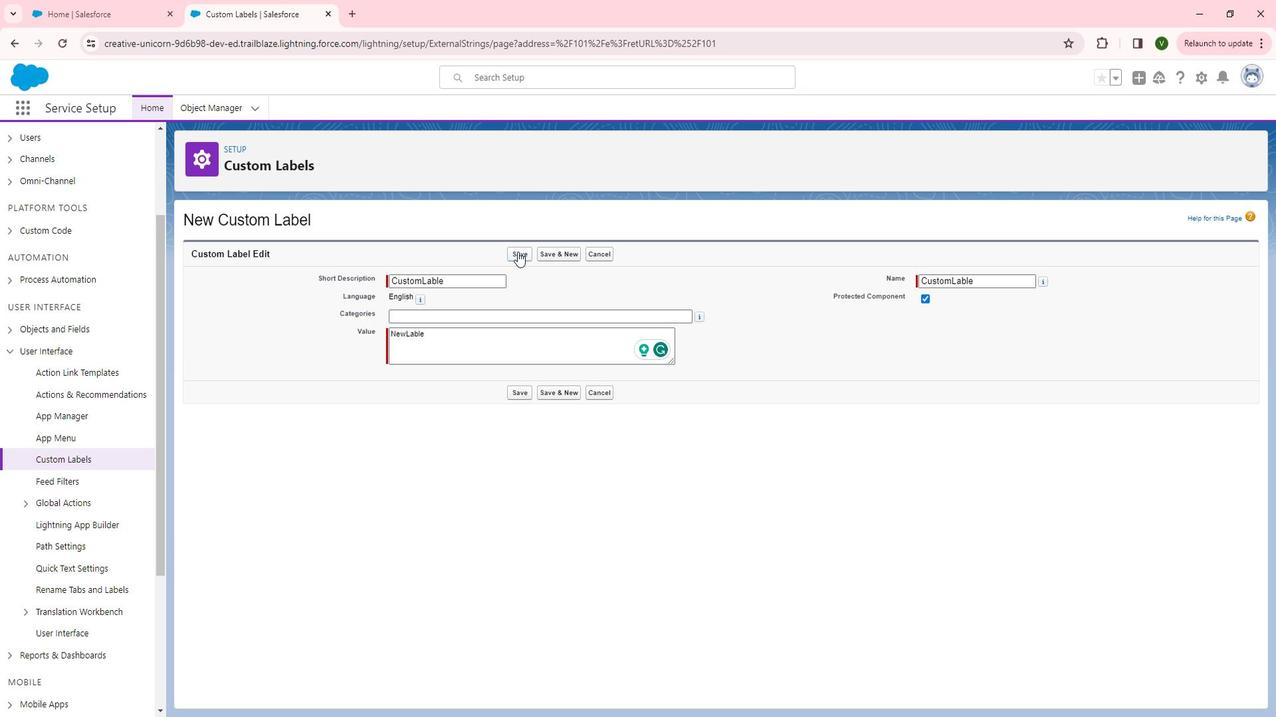 
Action: Mouse pressed left at (527, 252)
Screenshot: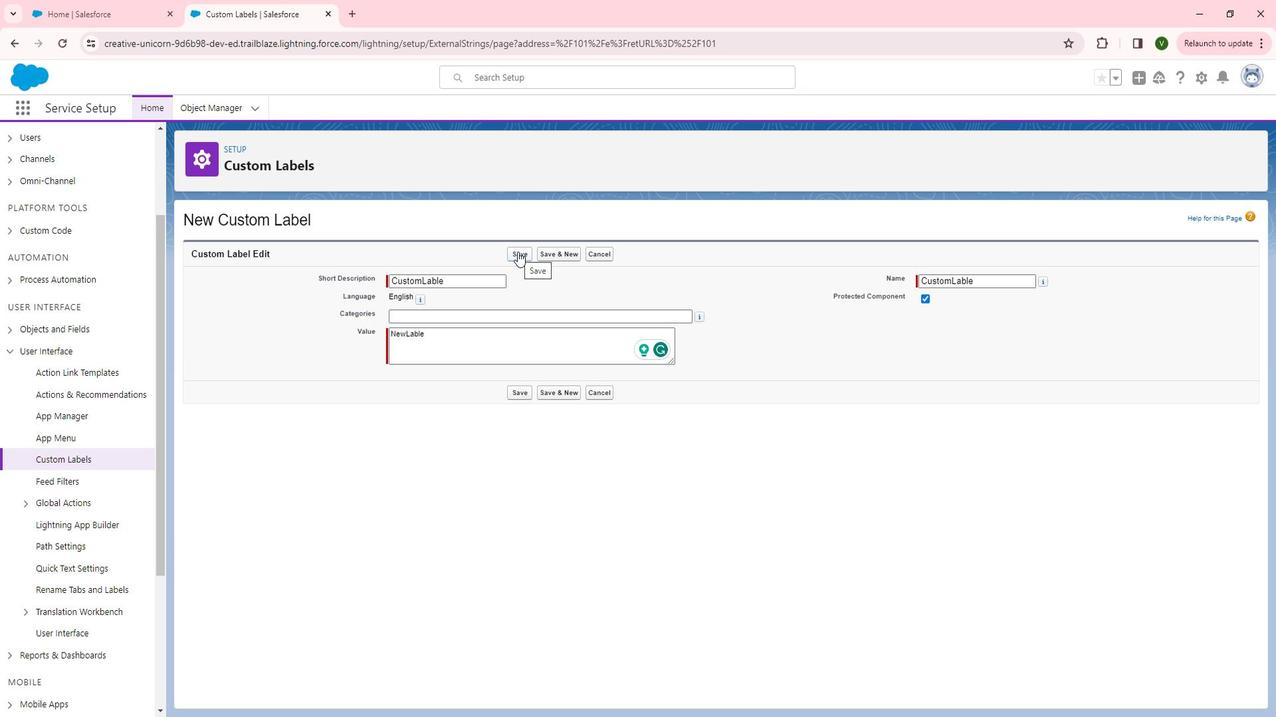 
Action: Mouse moved to (704, 292)
Screenshot: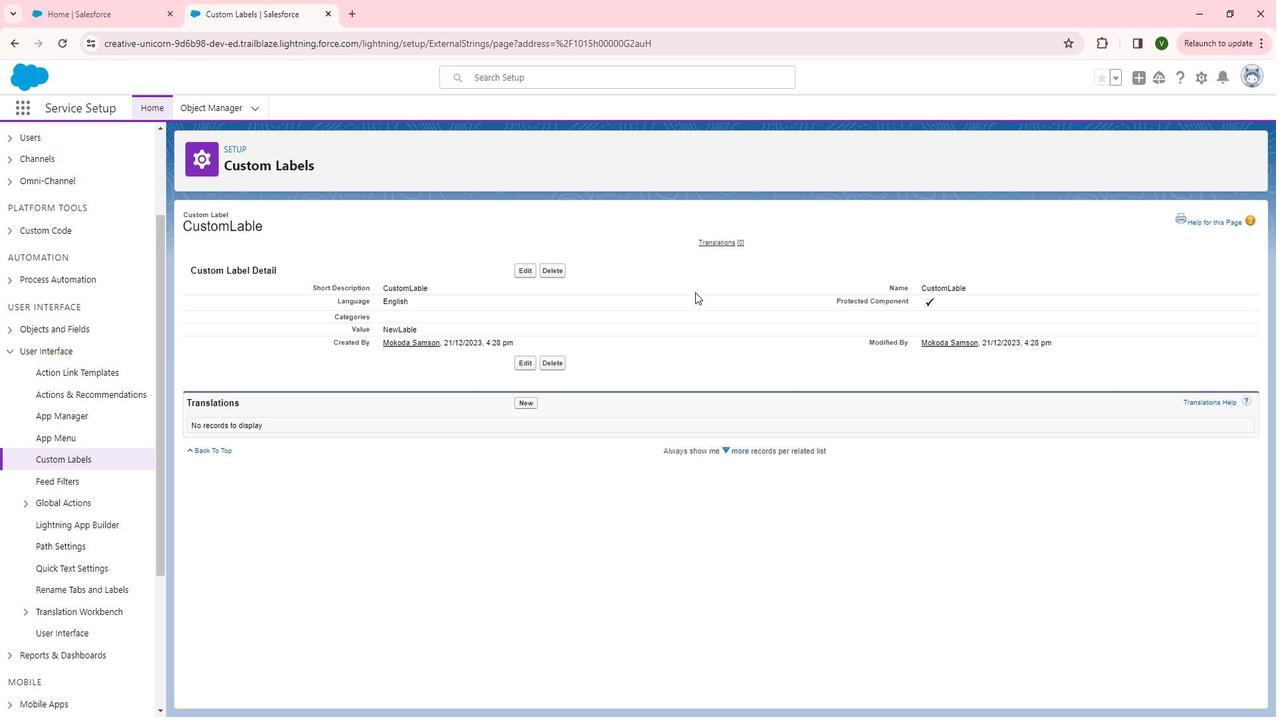 
